 Task: Create in the project AgileMastery in Backlog an issue 'Create a new online platform for online music theory courses with advanced music notation and ear training features', assign it to team member softage.3@softage.net and change the status to IN PROGRESS. Create in the project AgileMastery in Backlog an issue 'Implement a new cloud-based talent acquisition system for a company with advanced recruitment tracking and candidate assessment features', assign it to team member softage.4@softage.net and change the status to IN PROGRESS
Action: Mouse moved to (177, 49)
Screenshot: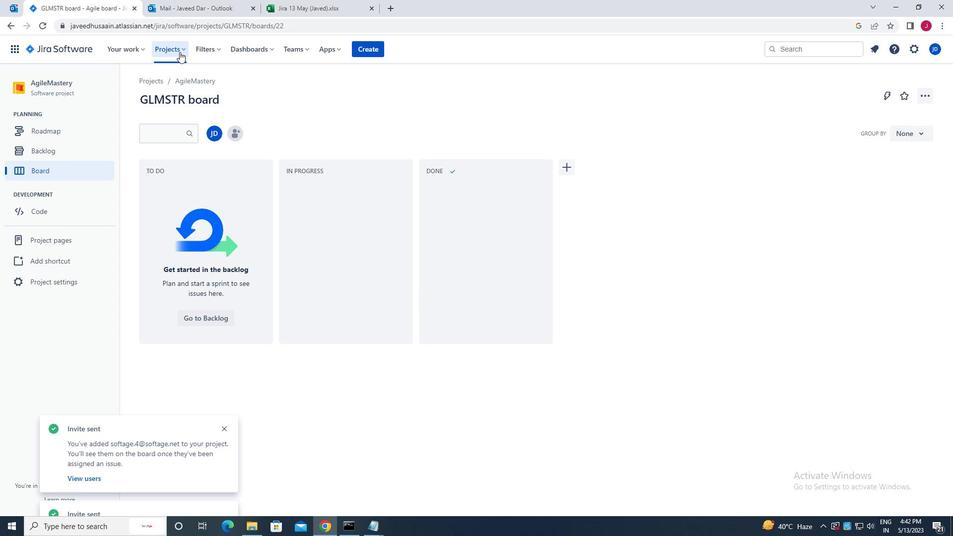 
Action: Mouse pressed left at (177, 49)
Screenshot: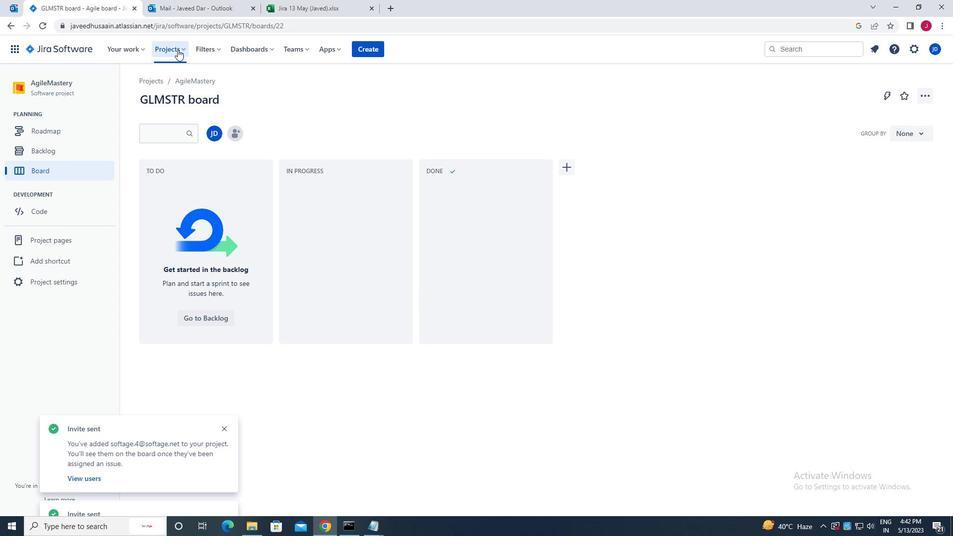 
Action: Mouse moved to (208, 91)
Screenshot: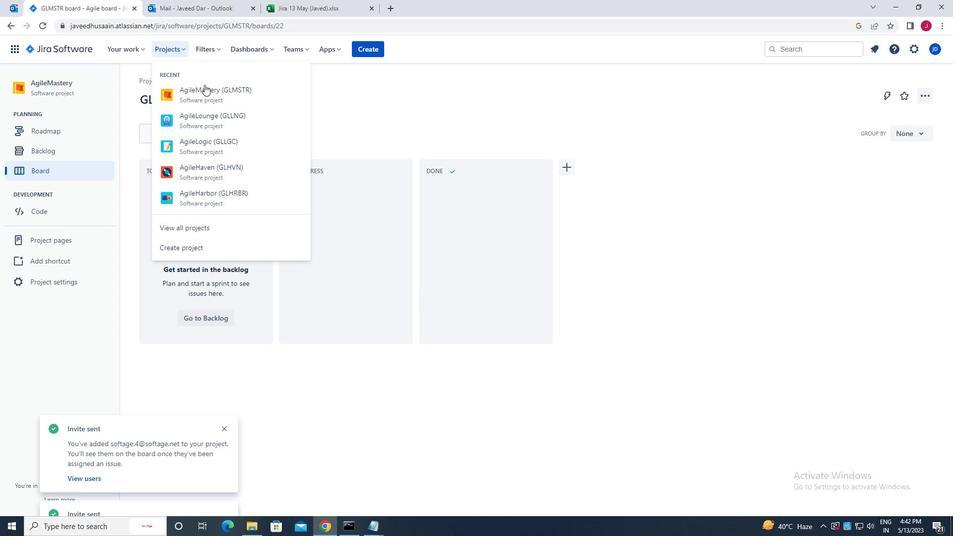 
Action: Mouse pressed left at (208, 91)
Screenshot: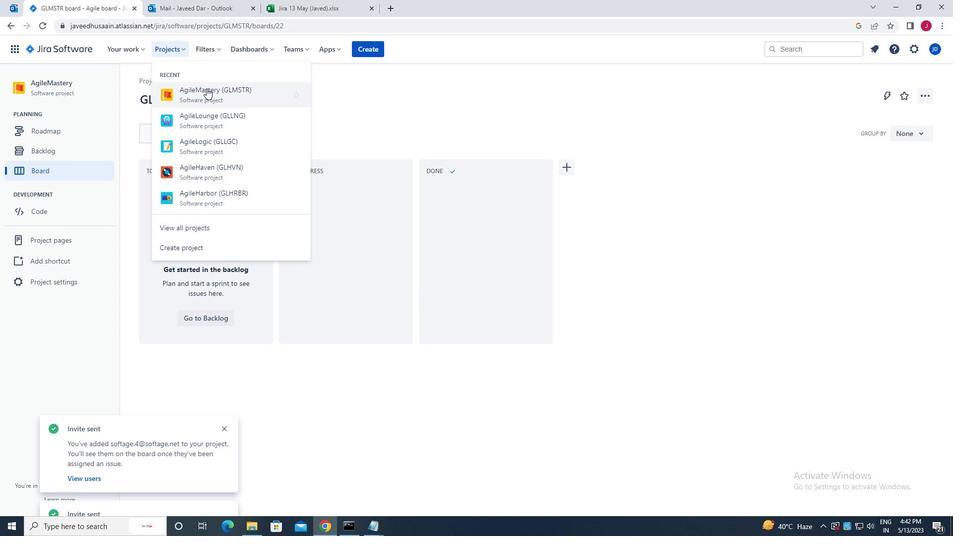 
Action: Mouse moved to (64, 150)
Screenshot: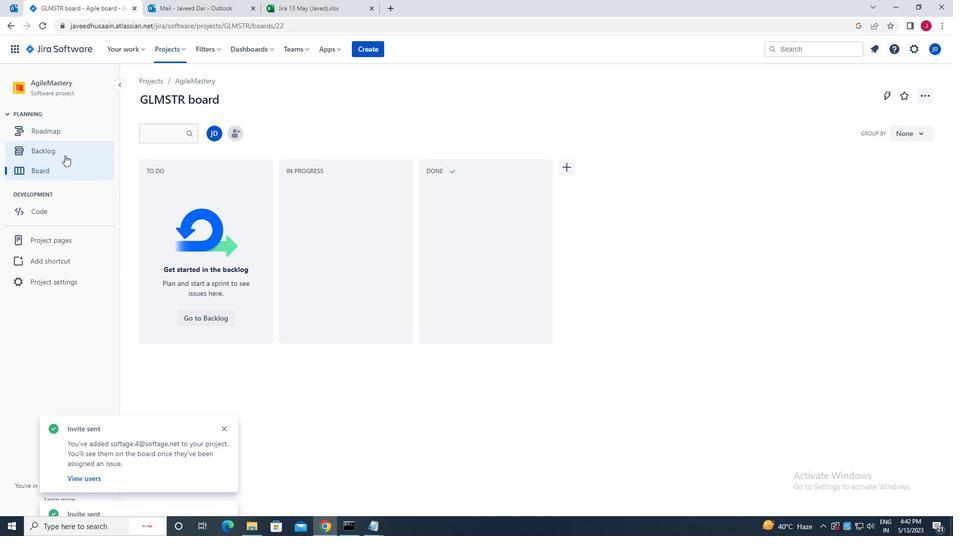 
Action: Mouse pressed left at (64, 150)
Screenshot: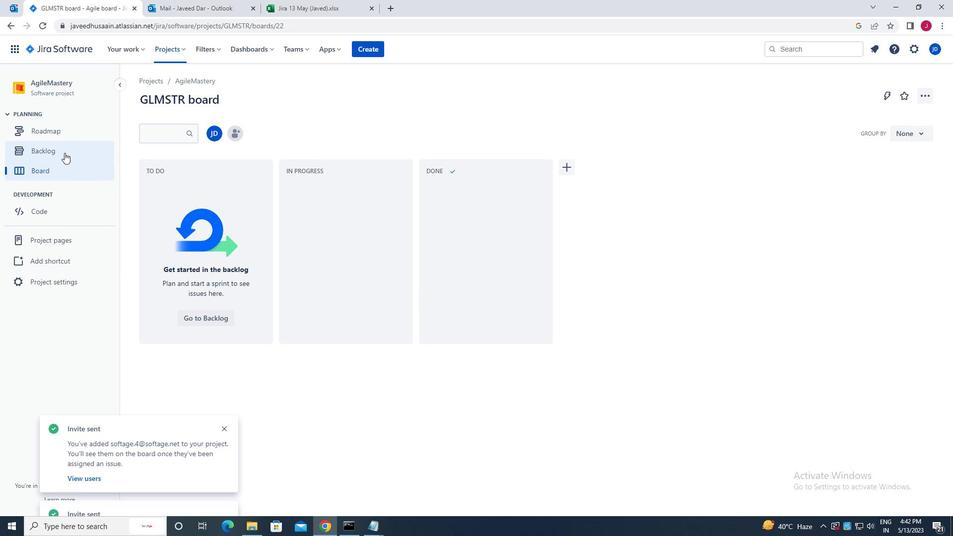 
Action: Mouse moved to (225, 432)
Screenshot: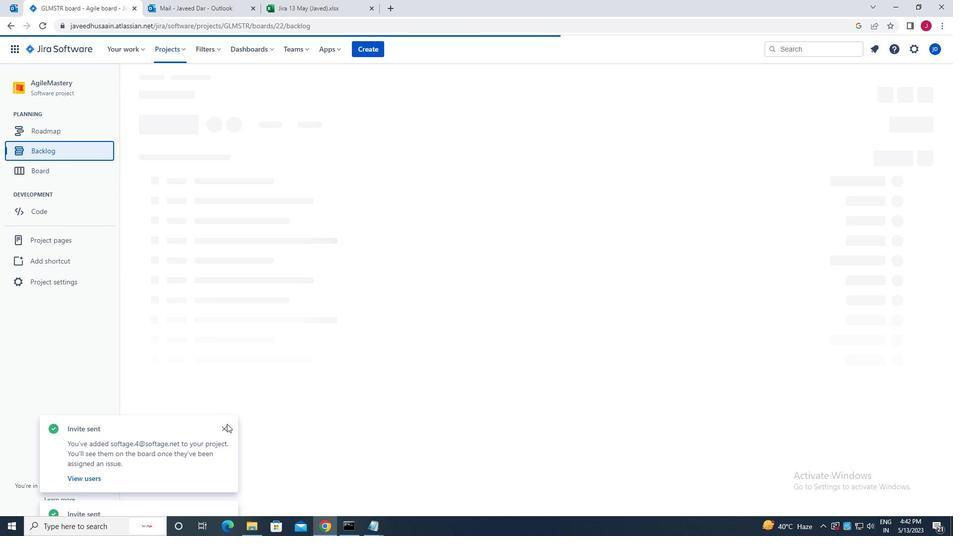 
Action: Mouse pressed left at (225, 432)
Screenshot: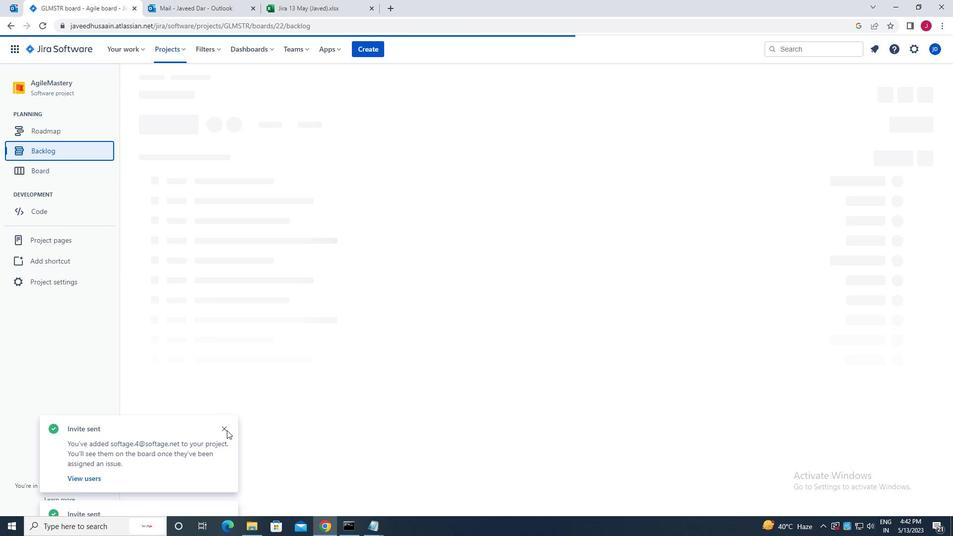 
Action: Mouse moved to (225, 429)
Screenshot: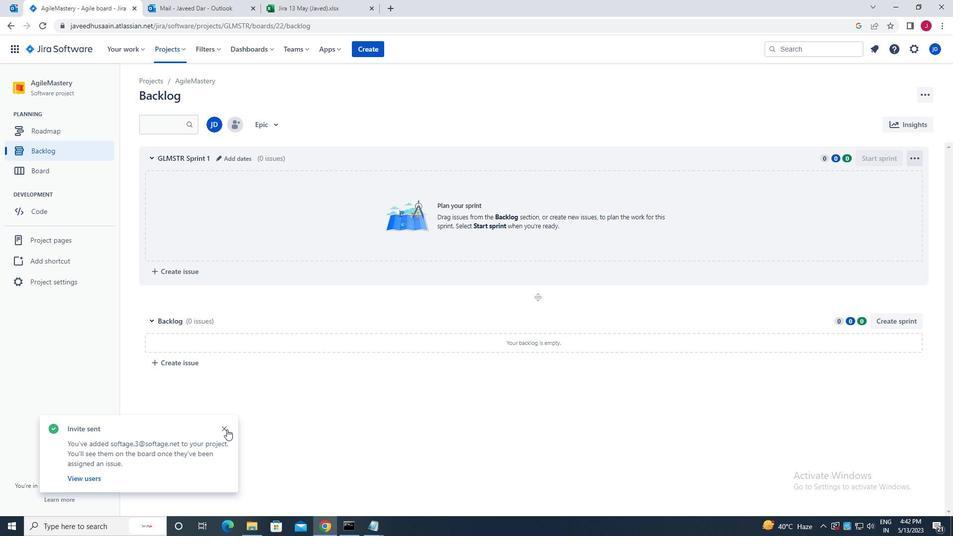 
Action: Mouse pressed left at (225, 429)
Screenshot: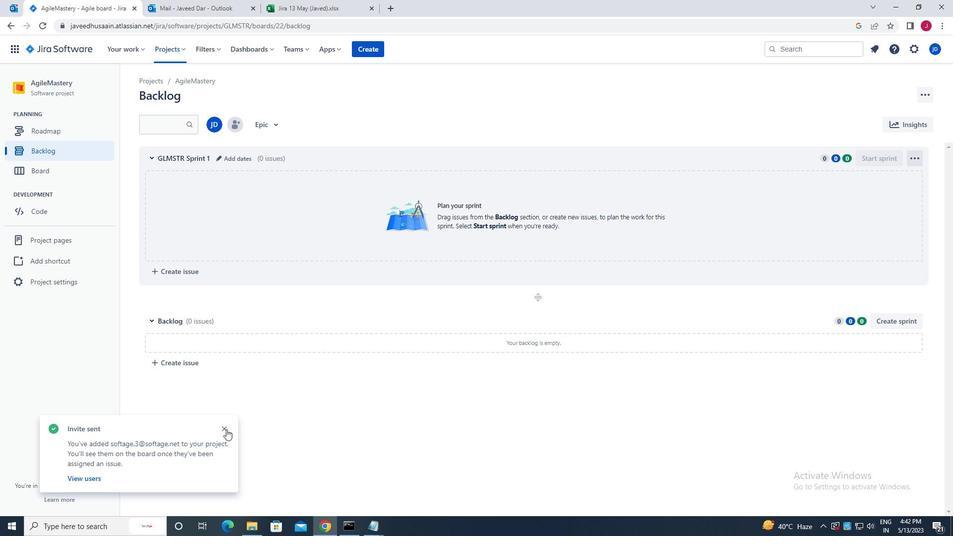 
Action: Mouse moved to (212, 338)
Screenshot: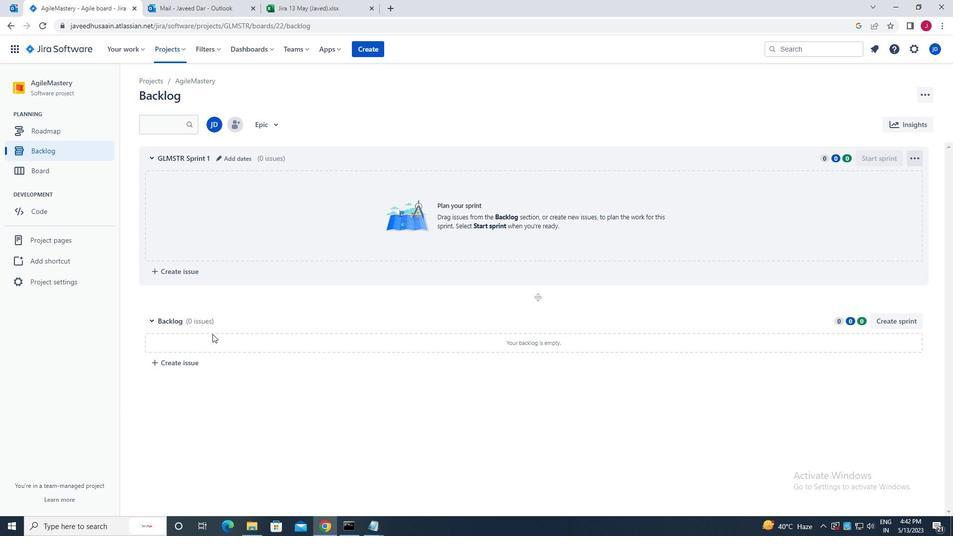
Action: Mouse pressed left at (212, 338)
Screenshot: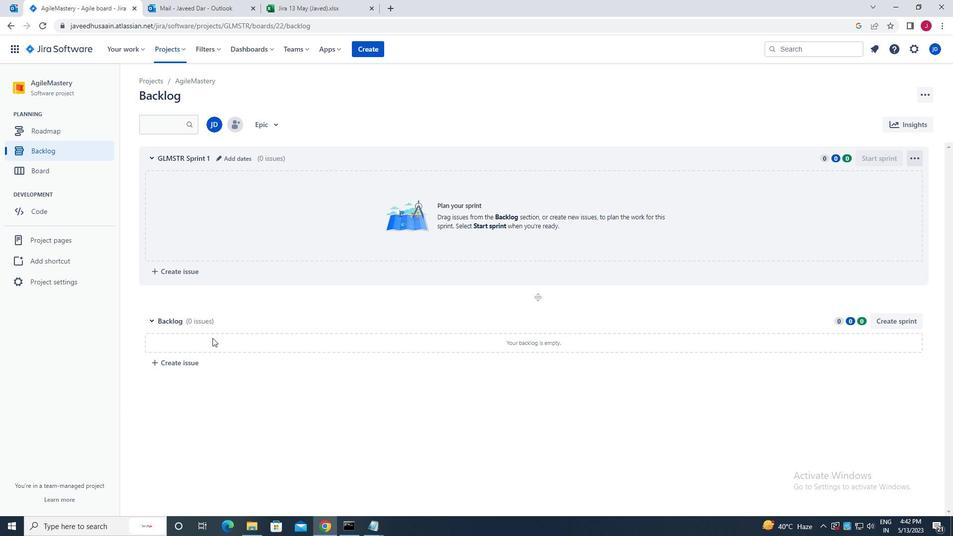 
Action: Mouse moved to (180, 365)
Screenshot: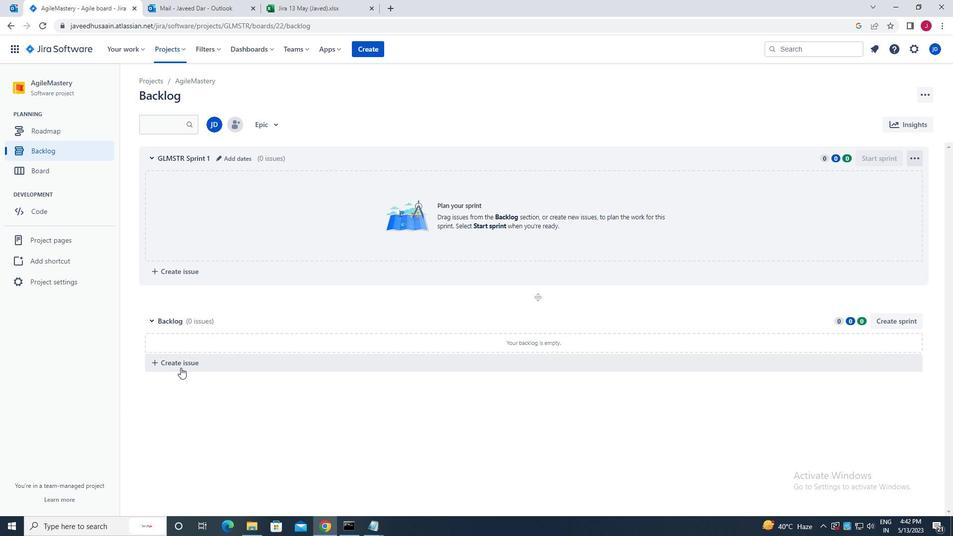
Action: Mouse pressed left at (180, 365)
Screenshot: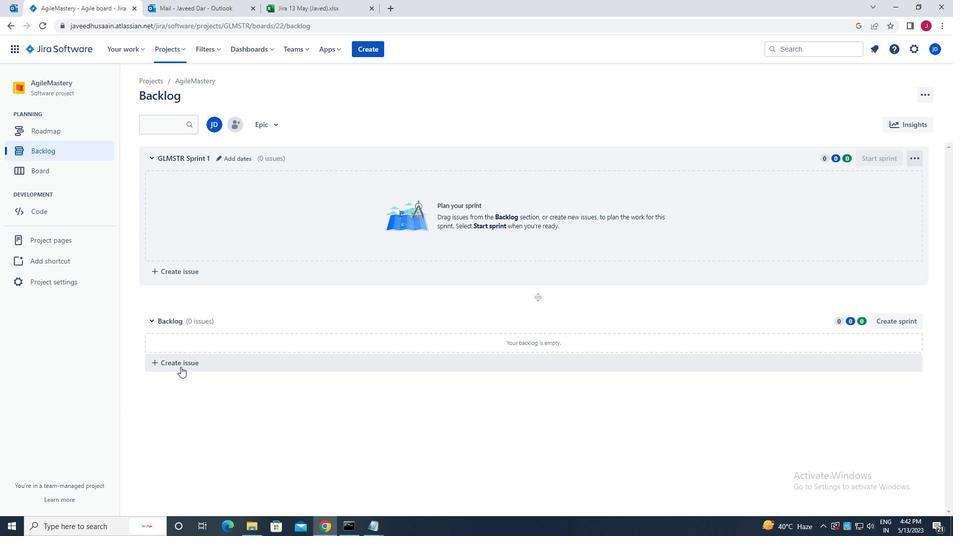 
Action: Mouse moved to (200, 362)
Screenshot: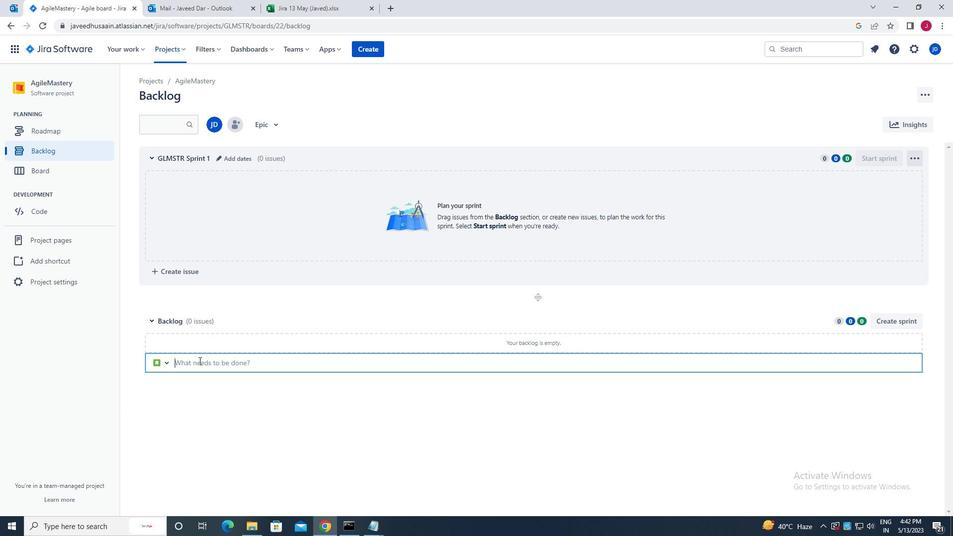 
Action: Mouse pressed left at (200, 362)
Screenshot: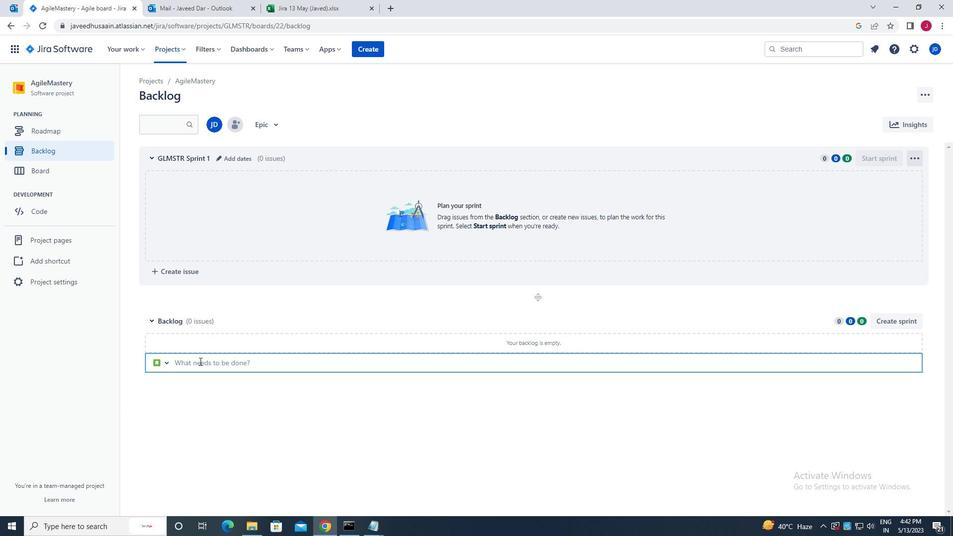 
Action: Key pressed <Key.caps_lock><Key.caps_lock>c<Key.caps_lock>reate<Key.space>a<Key.space>new<Key.space>online<Key.space>platform<Key.space>for<Key.space>online<Key.space>music<Key.space>theory<Key.space>courses<Key.space>with<Key.space>advanced<Key.space>music<Key.space>notation<Key.space>and<Key.space>ear<Key.space>training<Key.space>features<Key.enter>
Screenshot: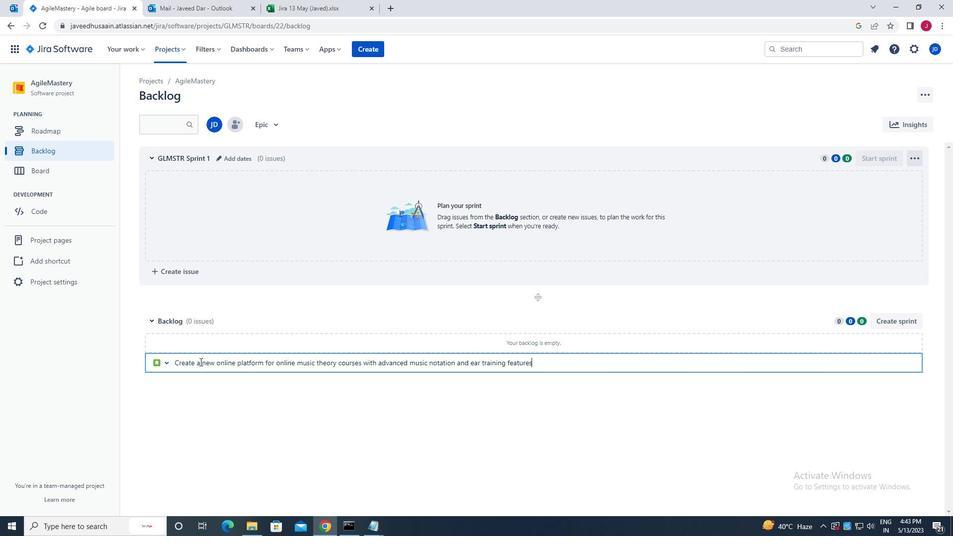 
Action: Mouse moved to (890, 343)
Screenshot: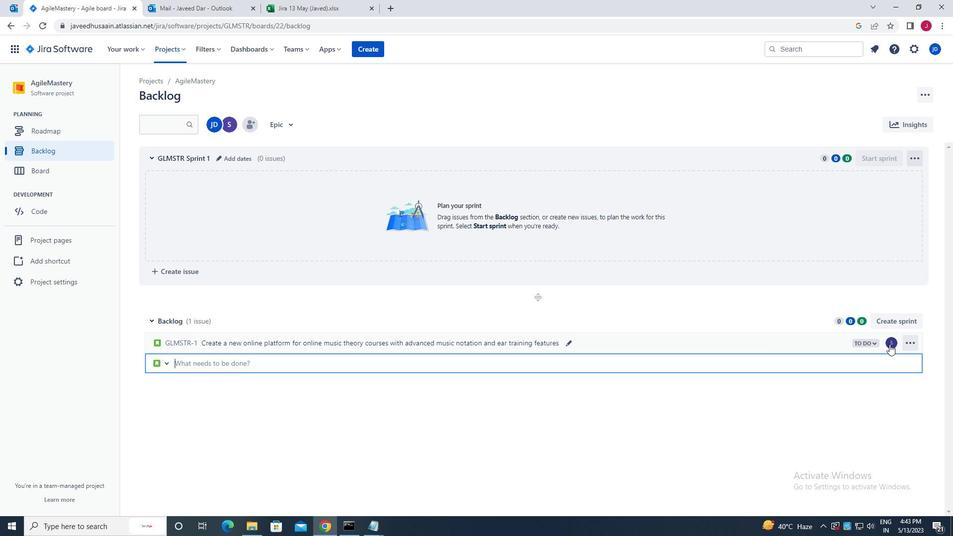 
Action: Mouse pressed left at (890, 343)
Screenshot: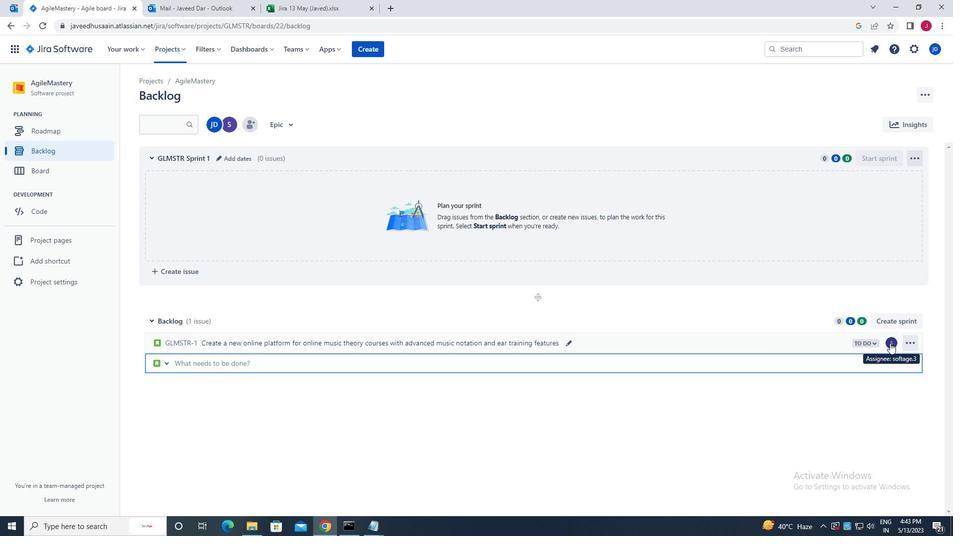 
Action: Mouse moved to (817, 368)
Screenshot: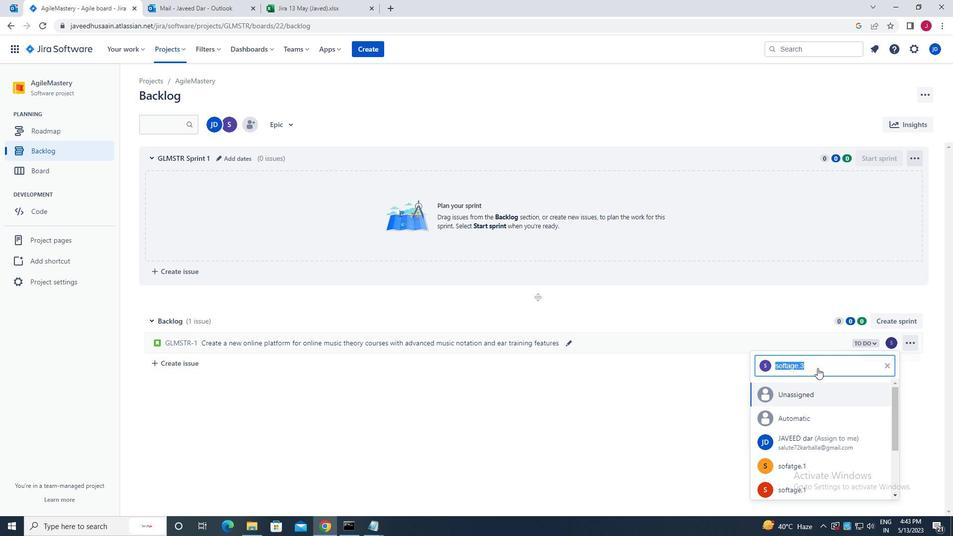 
Action: Key pressed soft
Screenshot: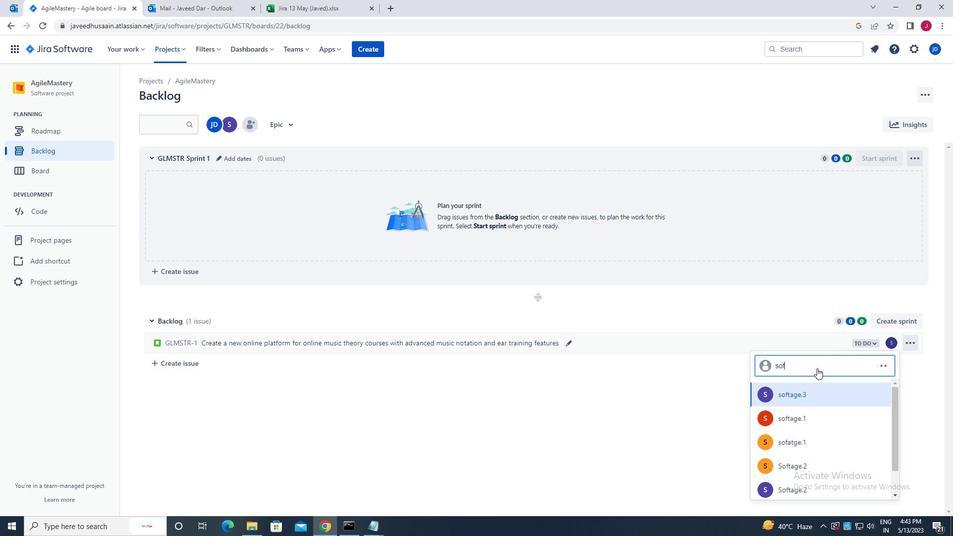 
Action: Mouse moved to (828, 392)
Screenshot: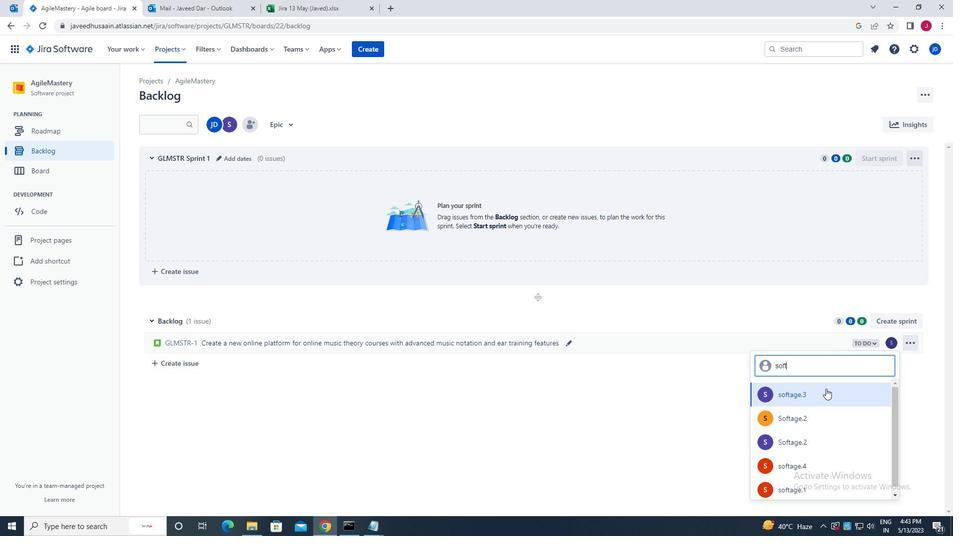 
Action: Mouse pressed left at (828, 392)
Screenshot: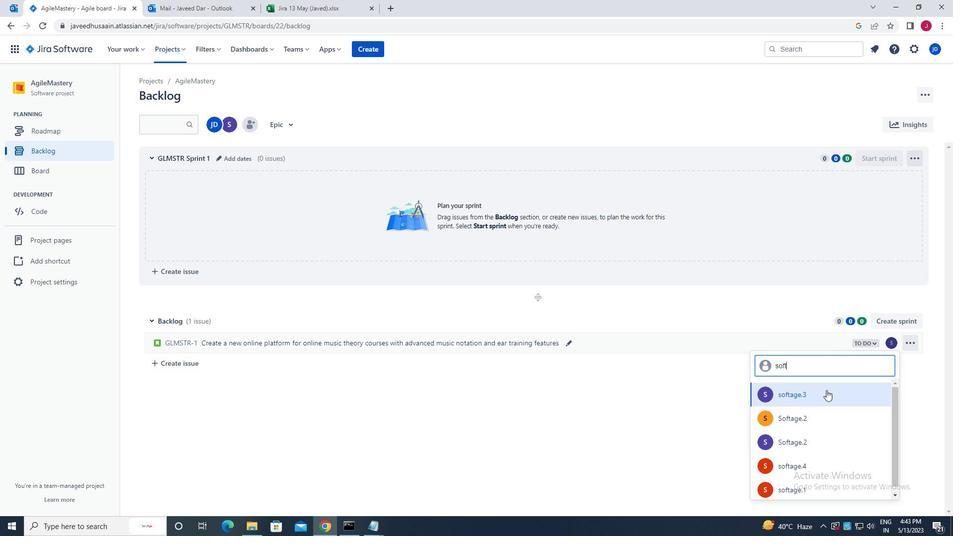 
Action: Mouse moved to (865, 344)
Screenshot: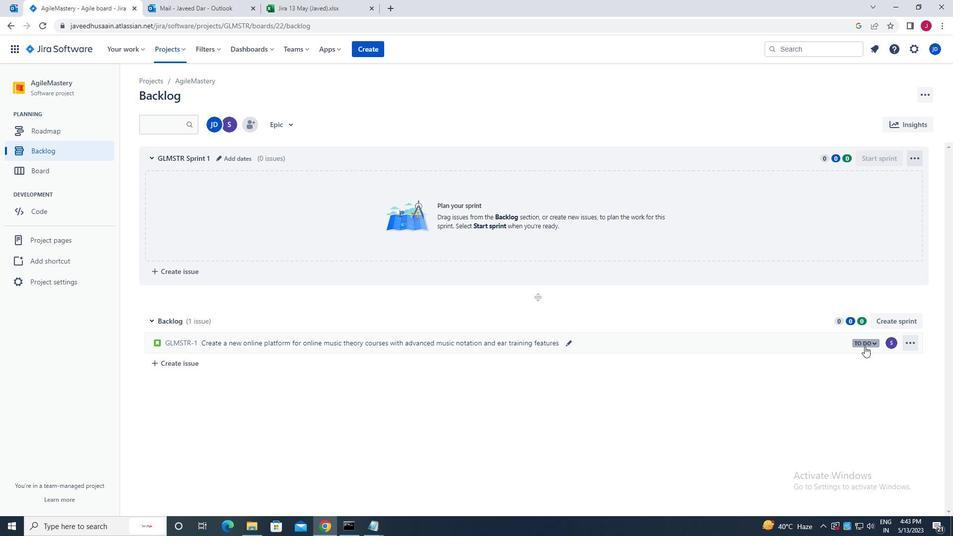 
Action: Mouse pressed left at (865, 344)
Screenshot: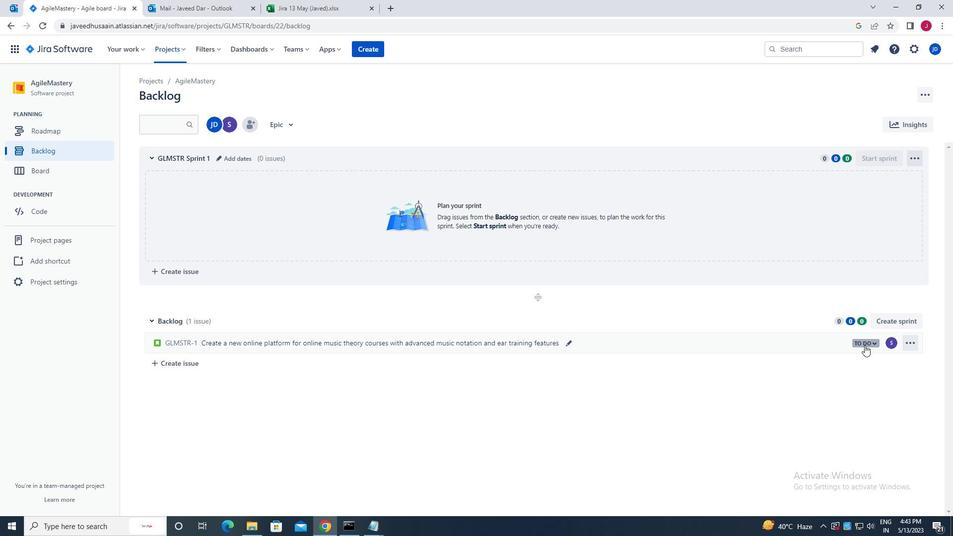 
Action: Mouse moved to (815, 365)
Screenshot: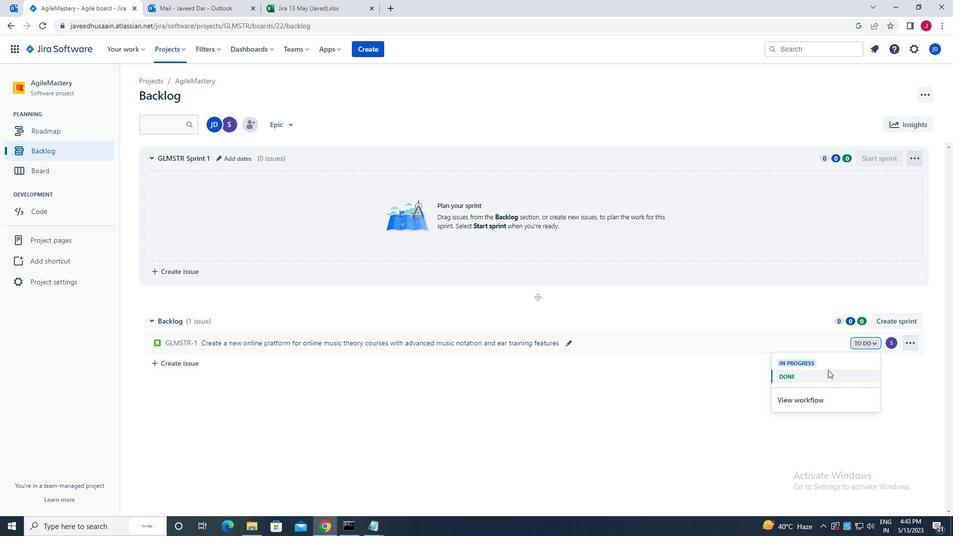 
Action: Mouse pressed left at (815, 365)
Screenshot: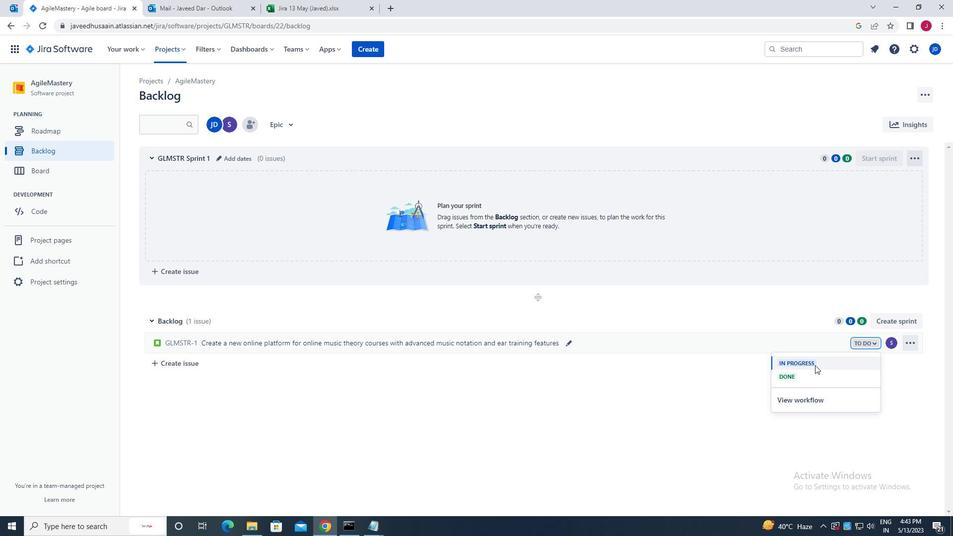
Action: Mouse moved to (190, 363)
Screenshot: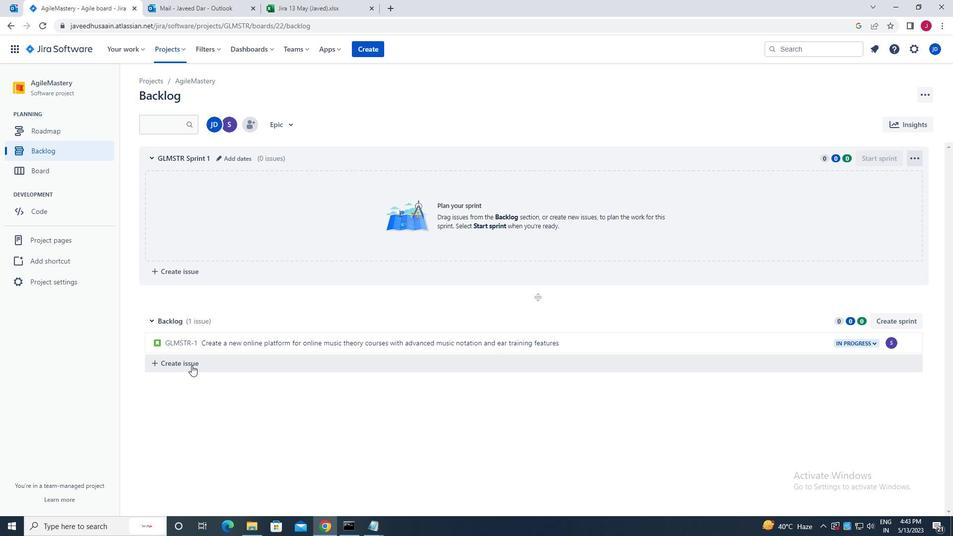 
Action: Mouse pressed left at (190, 363)
Screenshot: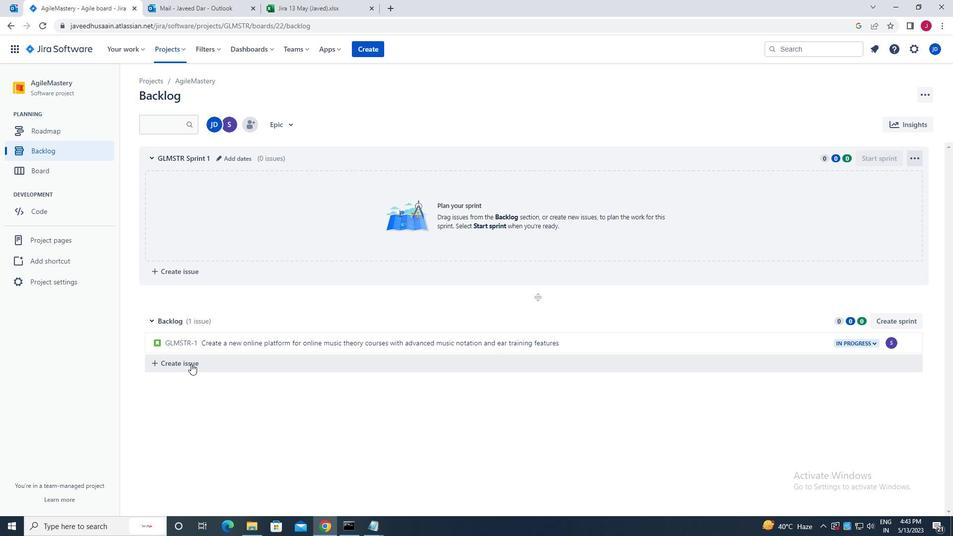 
Action: Mouse moved to (218, 364)
Screenshot: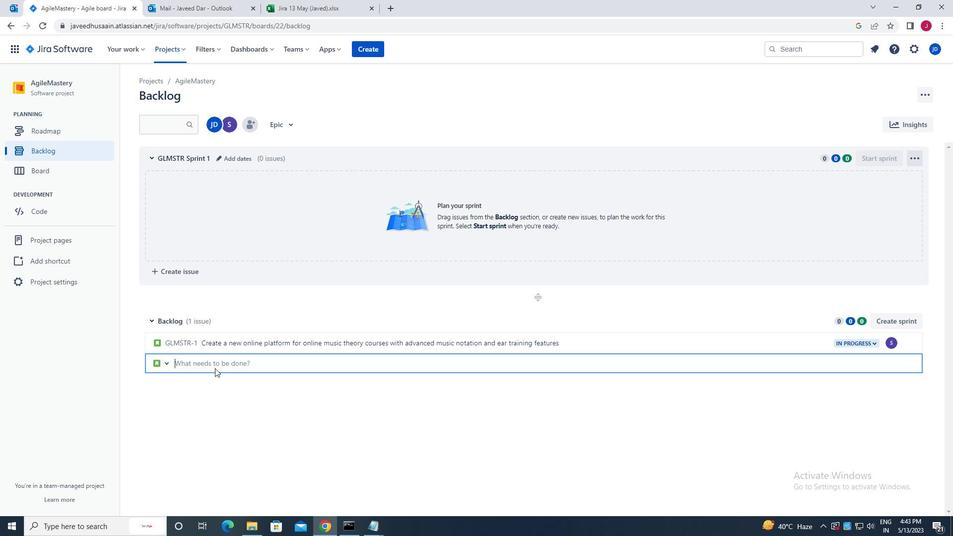 
Action: Mouse pressed left at (218, 364)
Screenshot: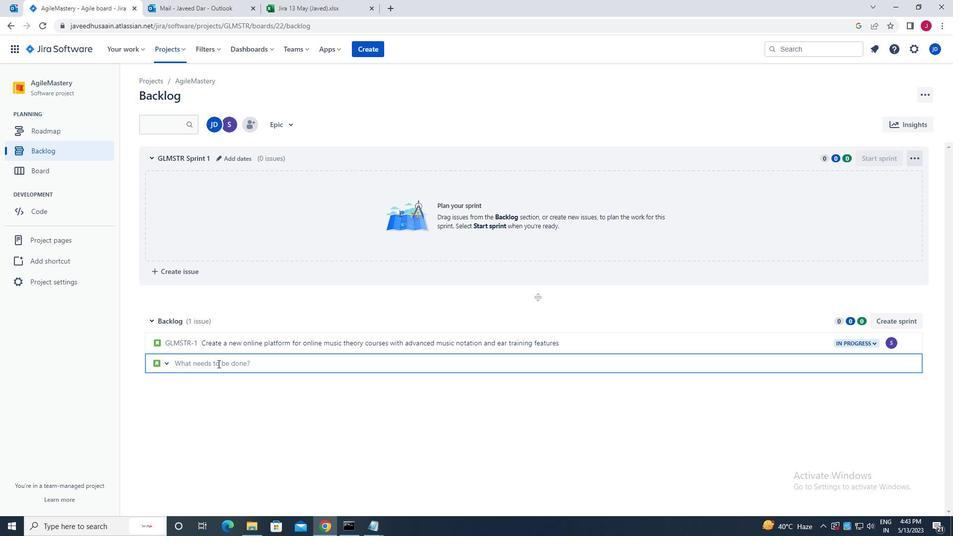 
Action: Key pressed <Key.caps_lock>i<Key.caps_lock>mplement<Key.space>a<Key.space>new<Key.space>cloud-based<Key.space>talent<Key.space>acquistion<Key.space>system<Key.space>for<Key.space>a<Key.space>
Screenshot: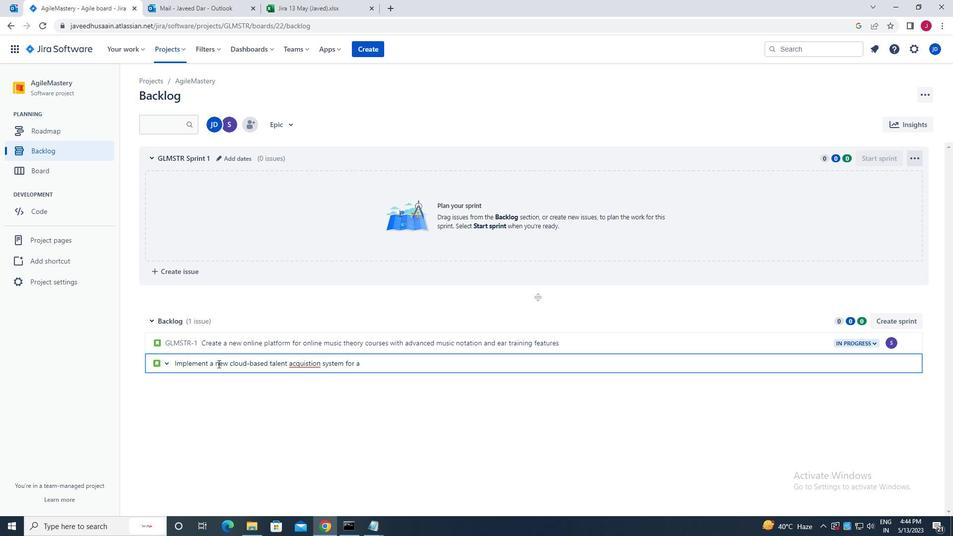 
Action: Mouse moved to (312, 365)
Screenshot: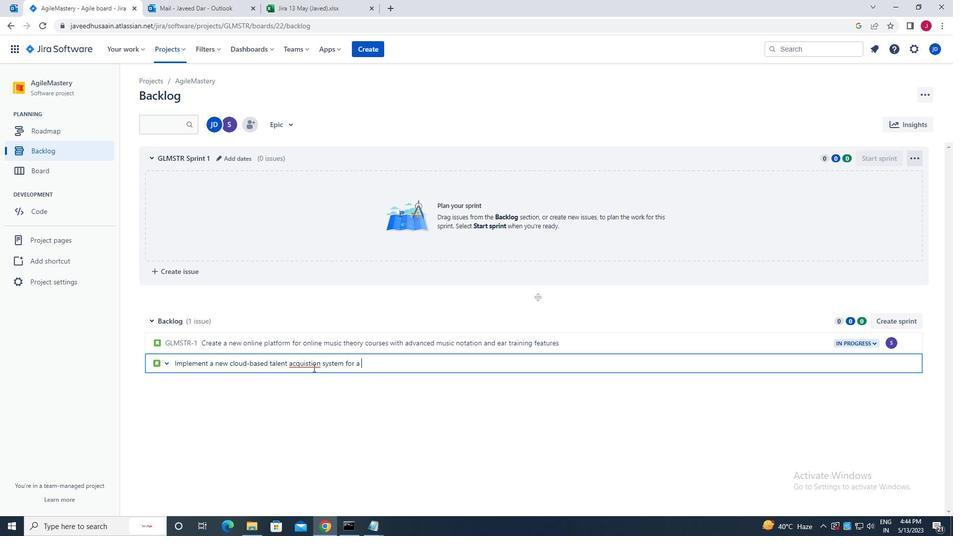 
Action: Mouse pressed right at (312, 365)
Screenshot: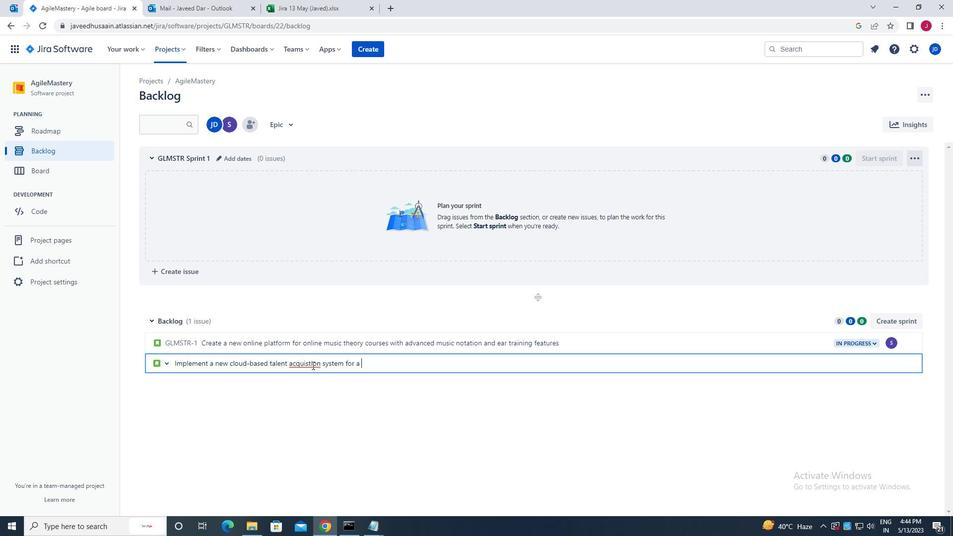 
Action: Mouse moved to (354, 239)
Screenshot: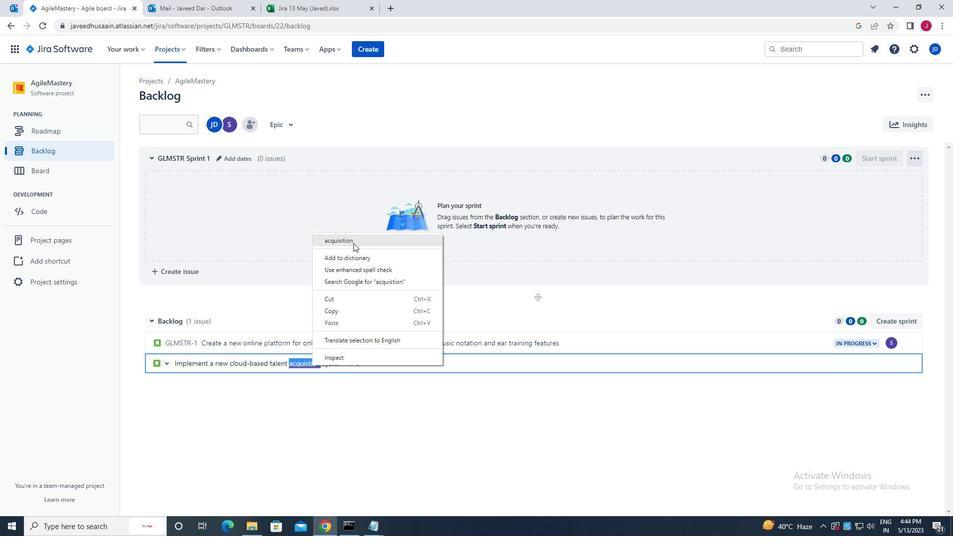 
Action: Mouse pressed left at (354, 239)
Screenshot: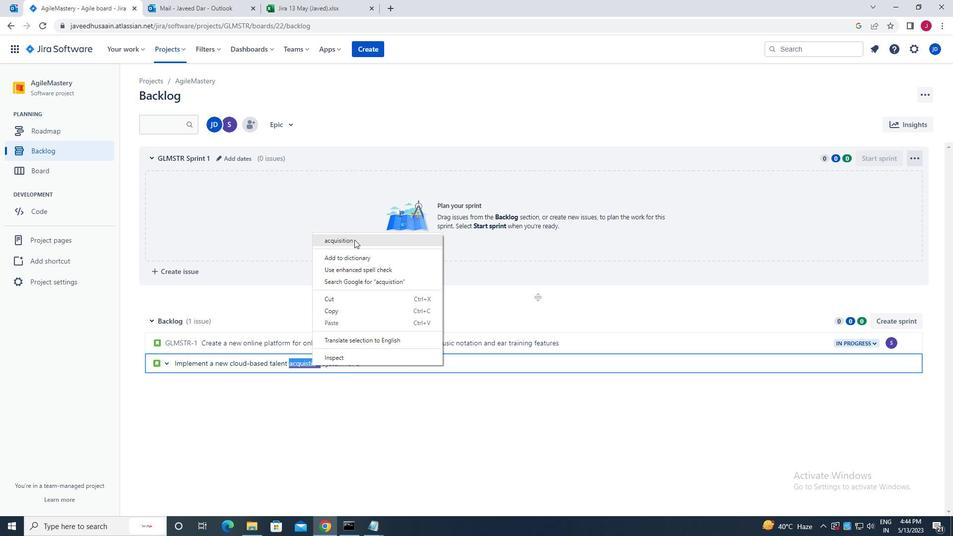 
Action: Mouse moved to (377, 364)
Screenshot: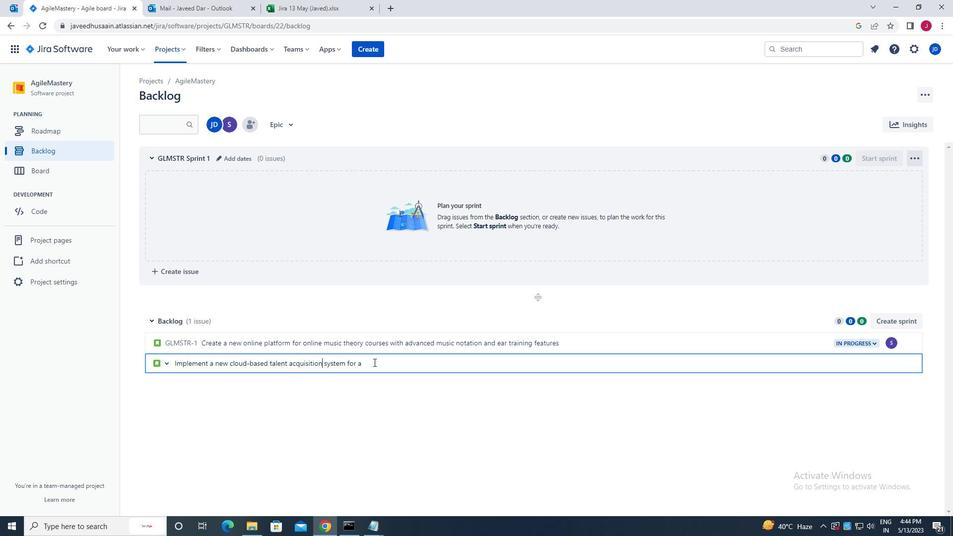 
Action: Mouse pressed left at (377, 364)
Screenshot: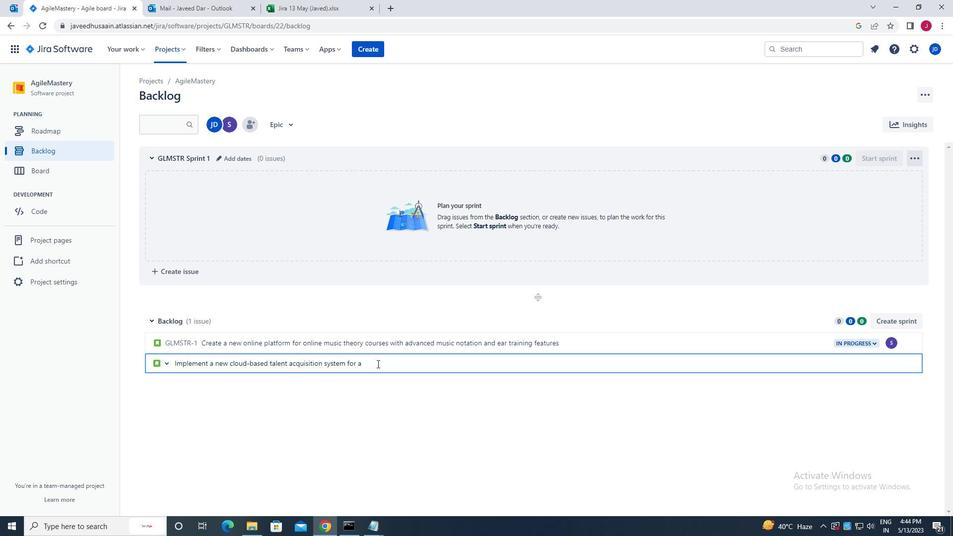 
Action: Mouse moved to (380, 362)
Screenshot: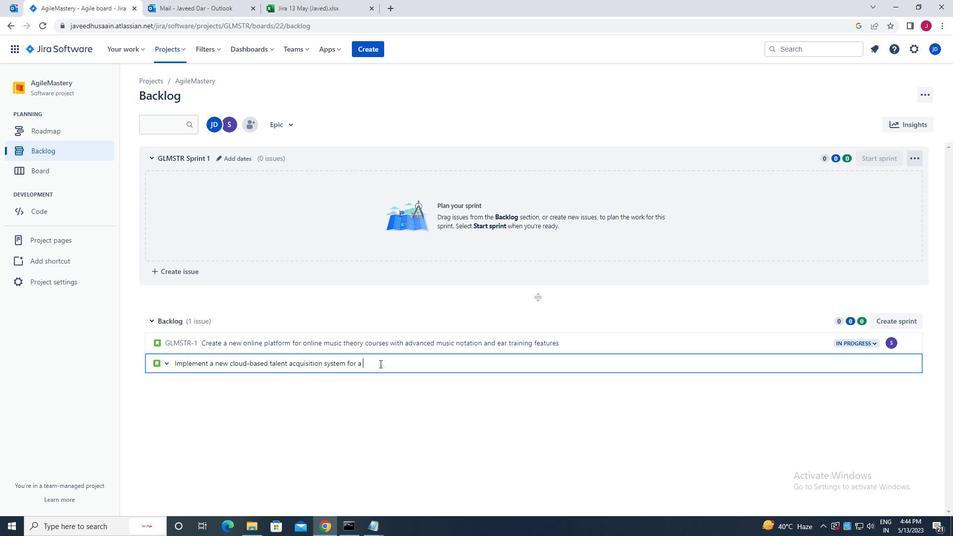 
Action: Key pressed company<Key.space>with<Key.space>advanced<Key.space>recruitment<Key.space>tracking<Key.space>and<Key.space>candidate<Key.space>assessment<Key.space>features<Key.enter>
Screenshot: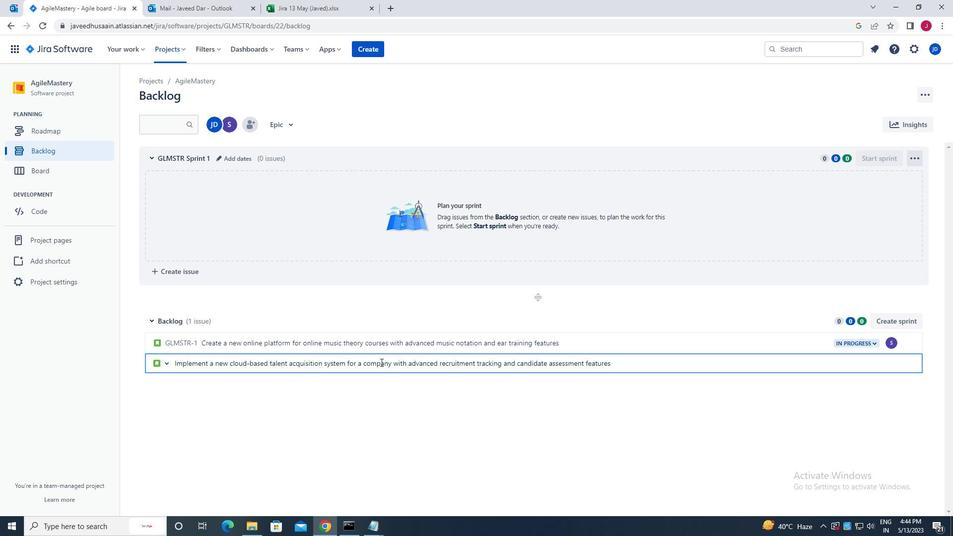 
Action: Mouse moved to (890, 363)
Screenshot: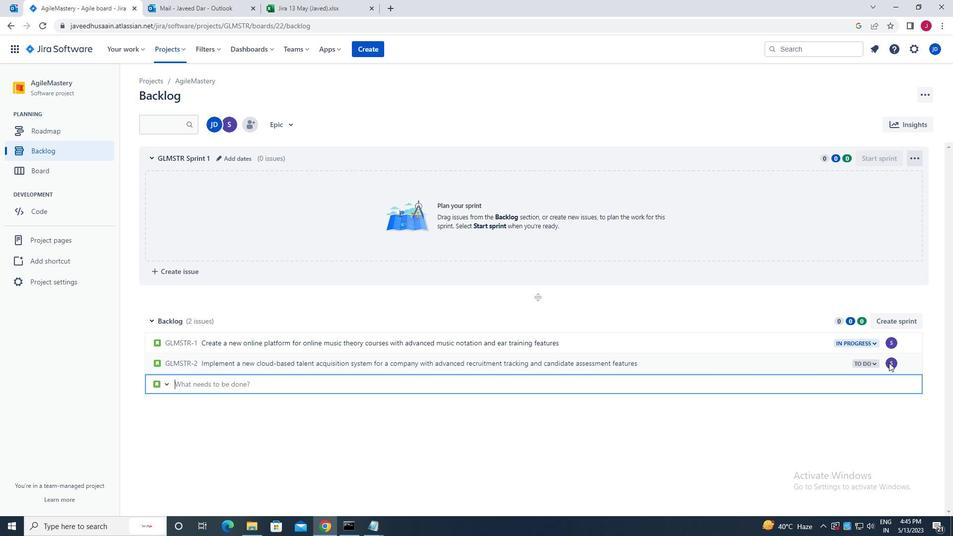 
Action: Mouse pressed left at (890, 363)
Screenshot: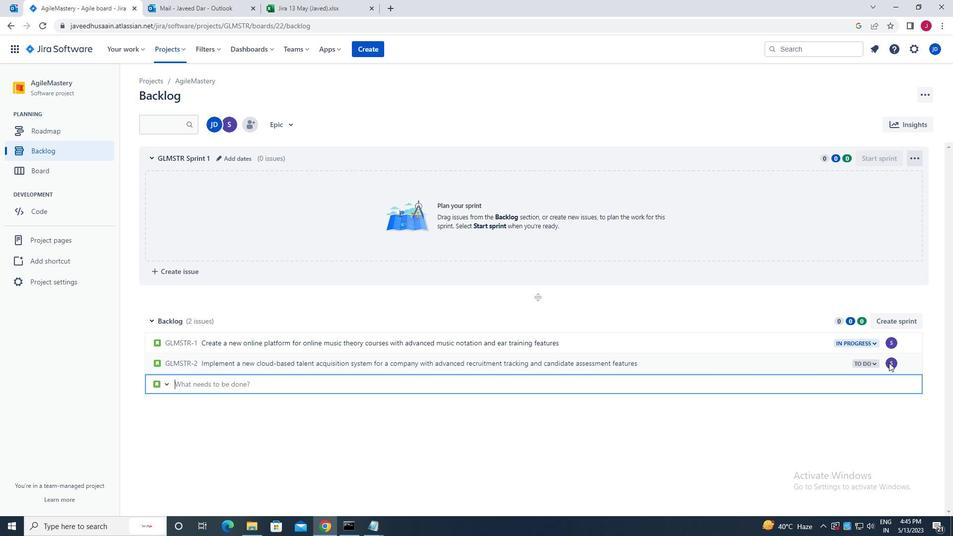 
Action: Mouse pressed left at (890, 363)
Screenshot: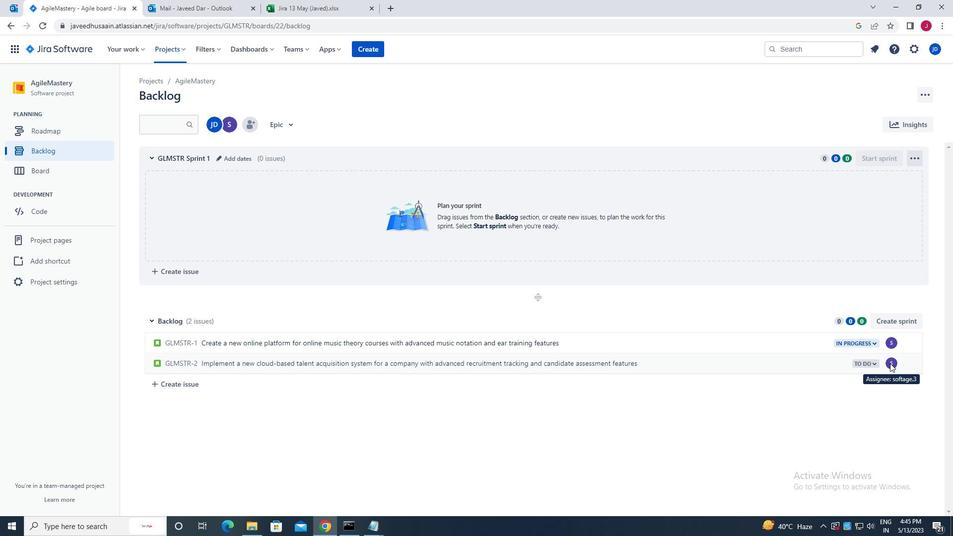 
Action: Mouse moved to (890, 363)
Screenshot: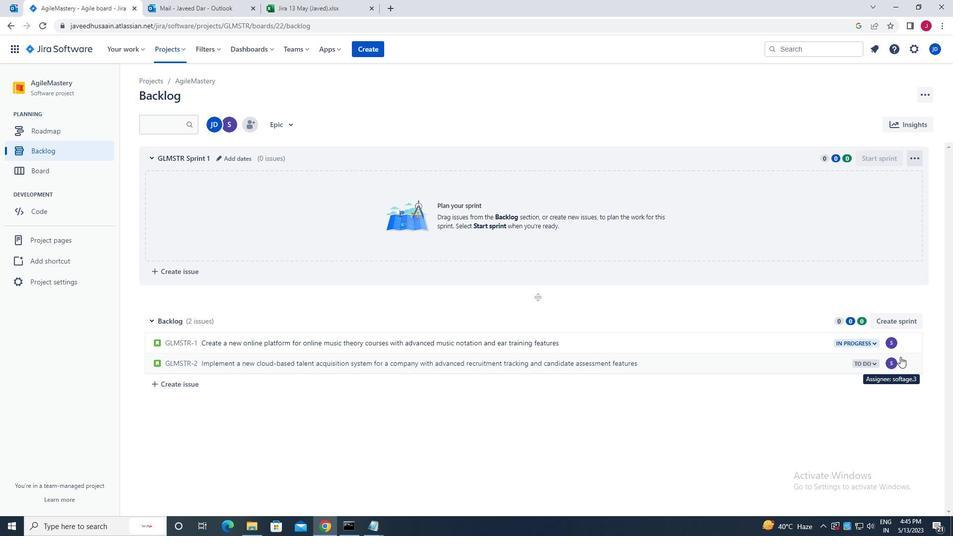 
Action: Mouse pressed left at (890, 363)
Screenshot: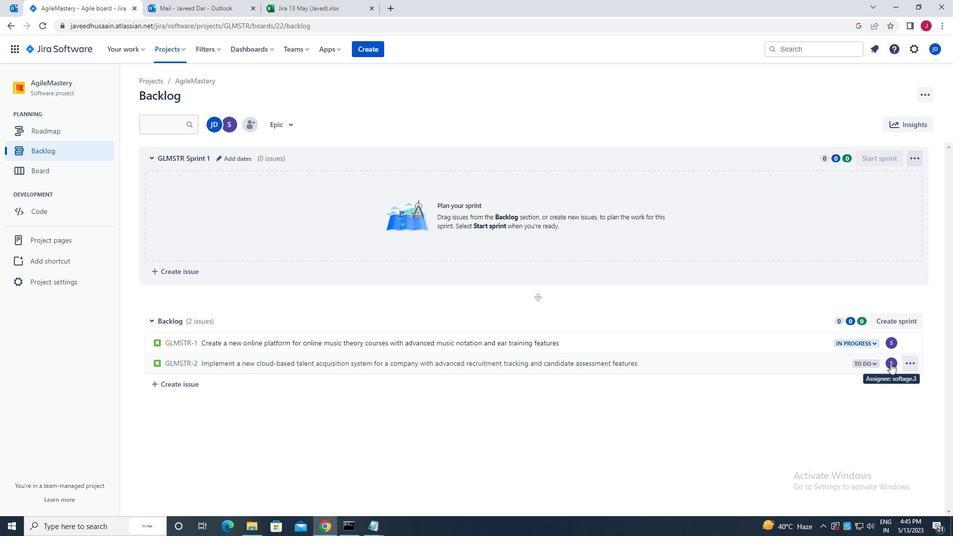 
Action: Mouse moved to (843, 389)
Screenshot: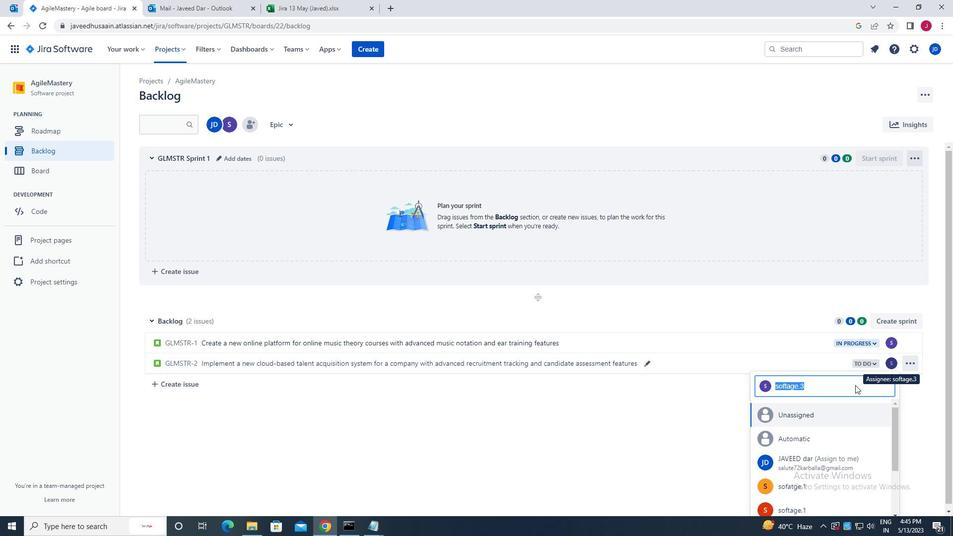 
Action: Key pressed soft
Screenshot: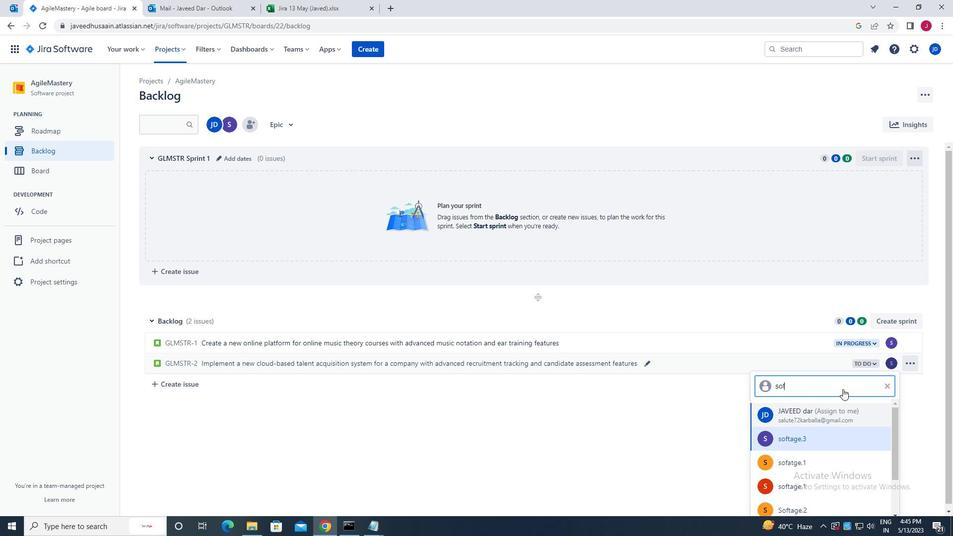 
Action: Mouse moved to (839, 443)
Screenshot: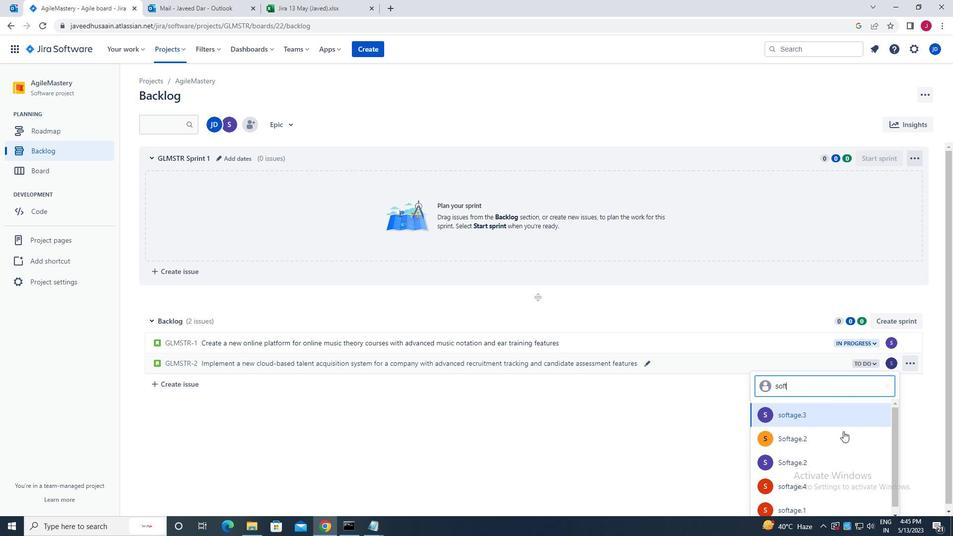 
Action: Mouse scrolled (839, 442) with delta (0, 0)
Screenshot: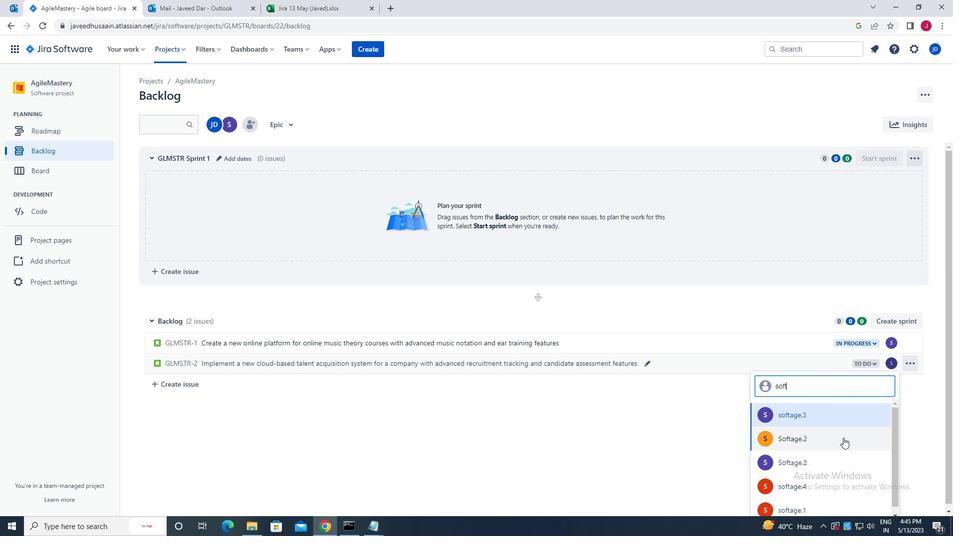 
Action: Mouse moved to (839, 443)
Screenshot: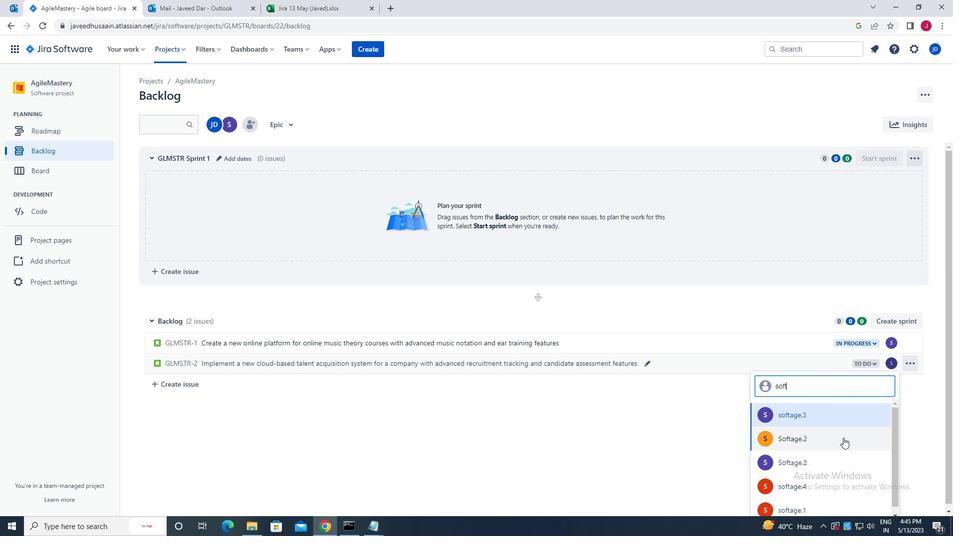 
Action: Mouse scrolled (839, 442) with delta (0, 0)
Screenshot: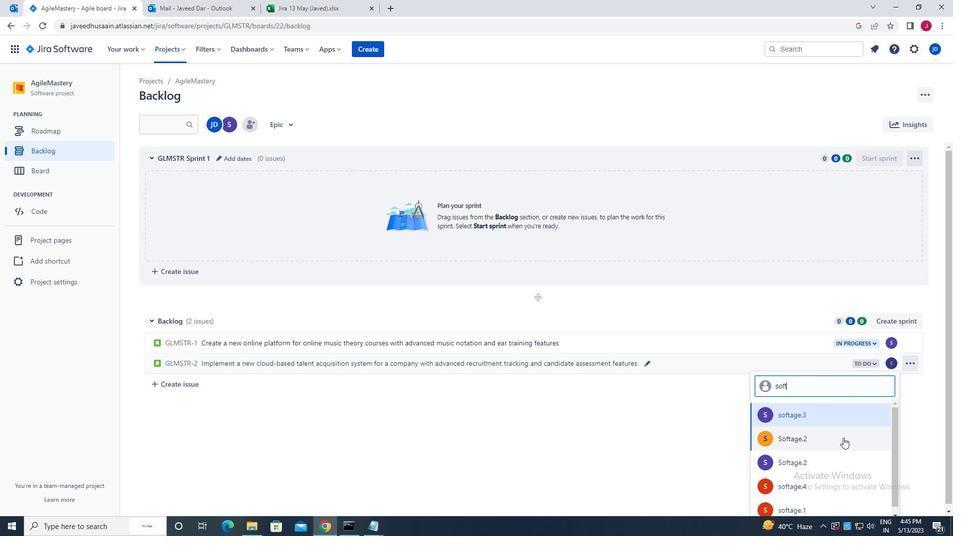 
Action: Mouse moved to (814, 479)
Screenshot: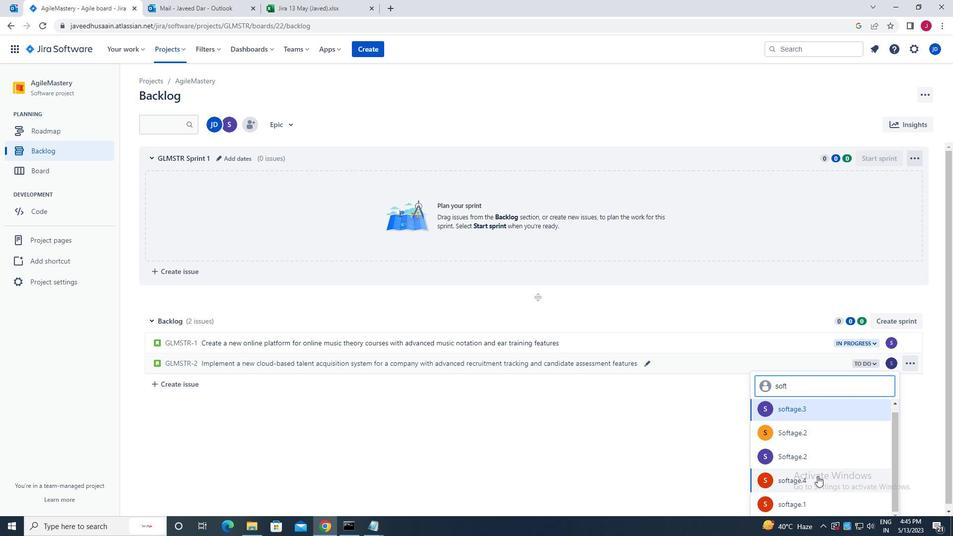 
Action: Mouse pressed left at (814, 479)
Screenshot: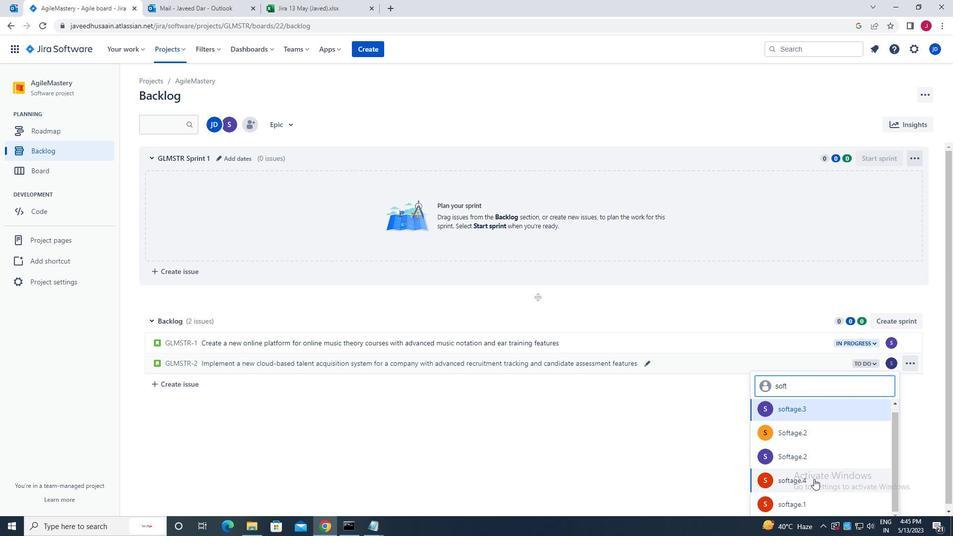 
Action: Mouse moved to (872, 360)
Screenshot: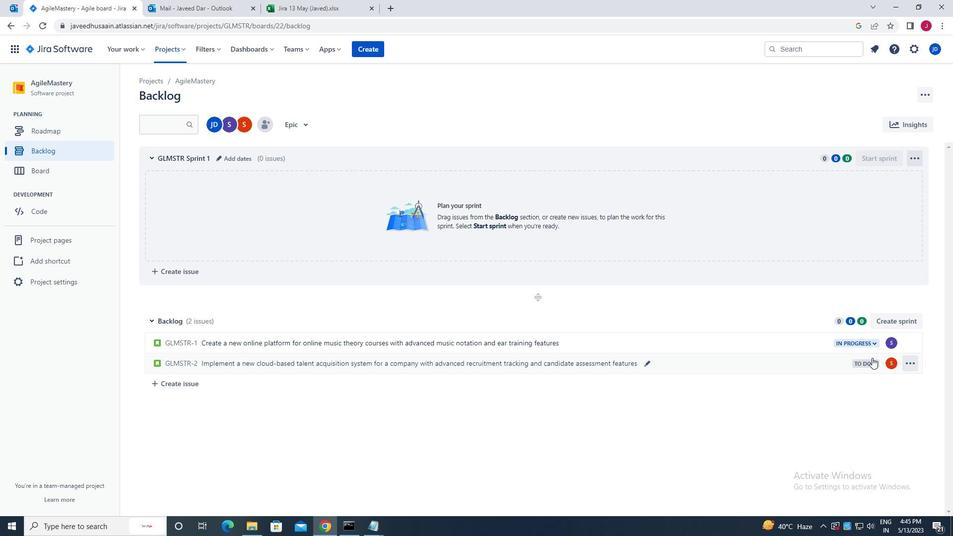 
Action: Mouse pressed left at (872, 360)
Screenshot: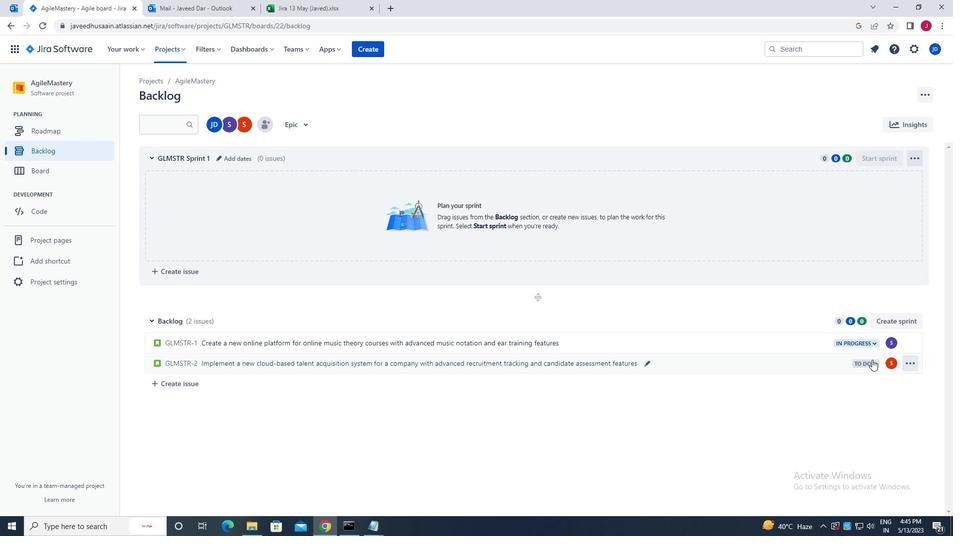 
Action: Mouse moved to (799, 383)
Screenshot: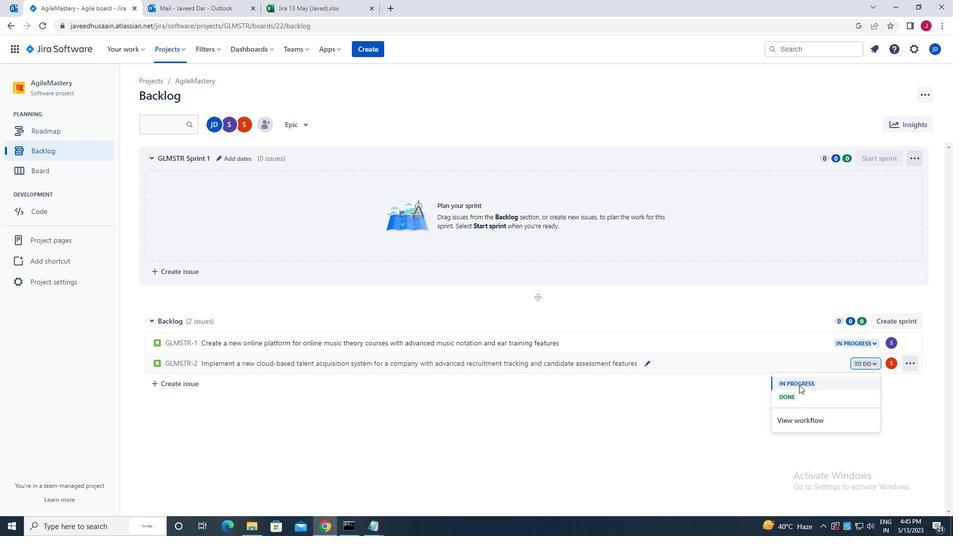 
Action: Mouse pressed left at (799, 383)
Screenshot: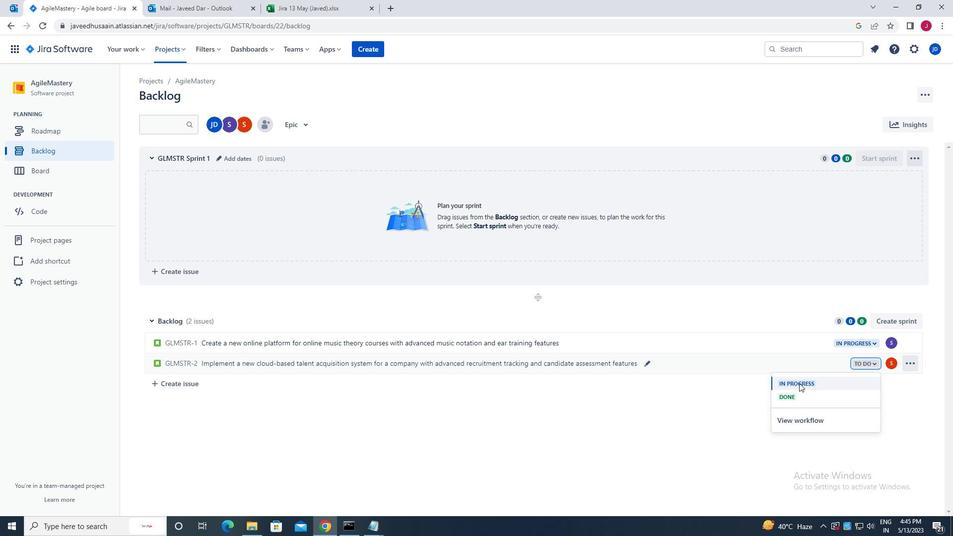 
Action: Mouse moved to (732, 408)
Screenshot: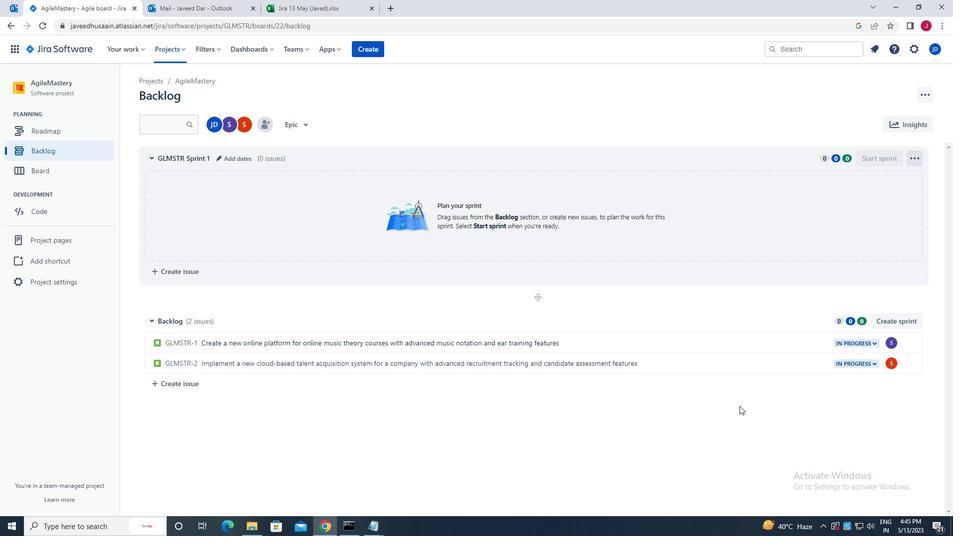 
